 Task: Create a rule from the Recommended list, Task Added to this Project -> add SubTasks in the project UltraTech with SubTasks Gather and Analyse Requirements , Design and Implement Solution , System Test and UAT , Release to Production / Go Live.
Action: Mouse moved to (74, 406)
Screenshot: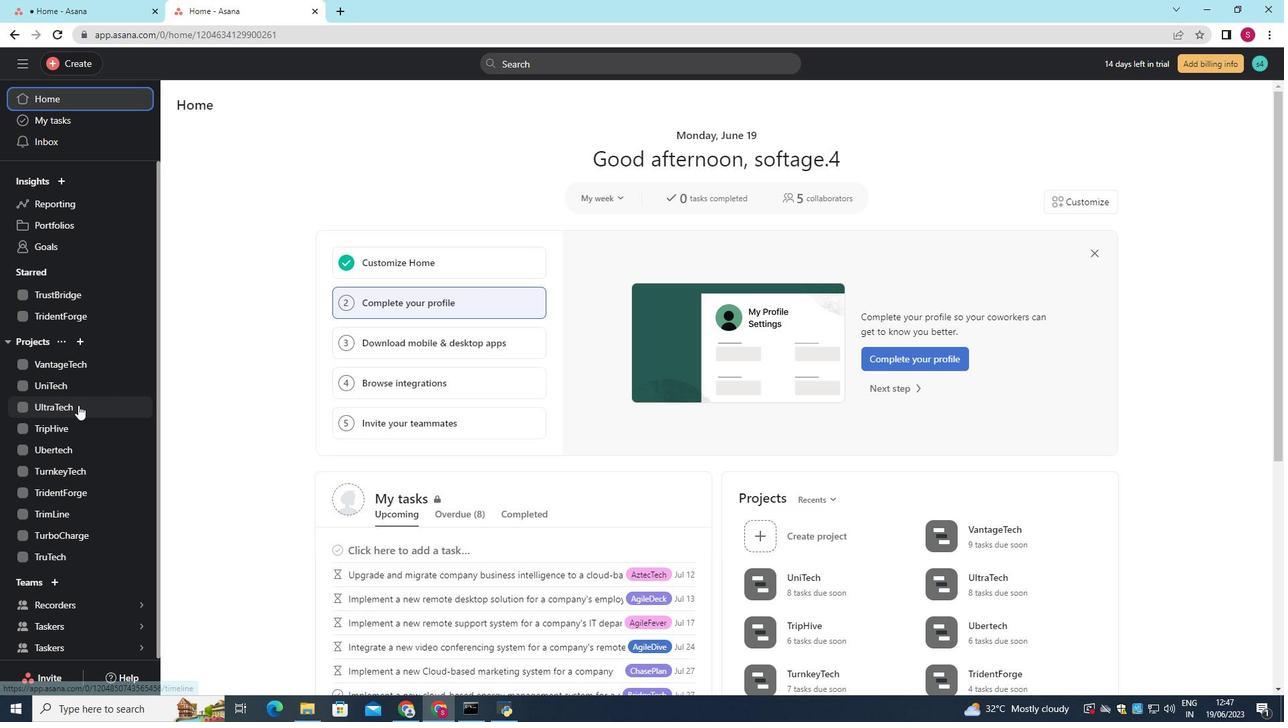 
Action: Mouse pressed left at (74, 406)
Screenshot: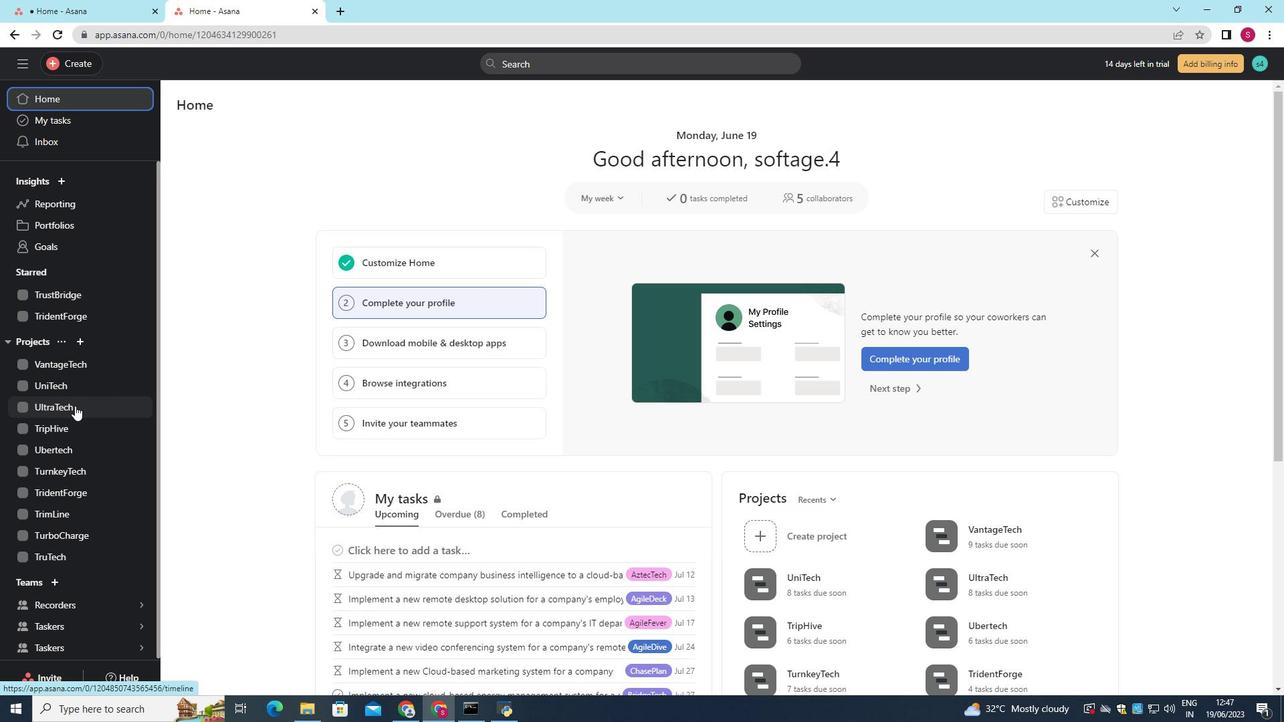 
Action: Mouse moved to (1254, 112)
Screenshot: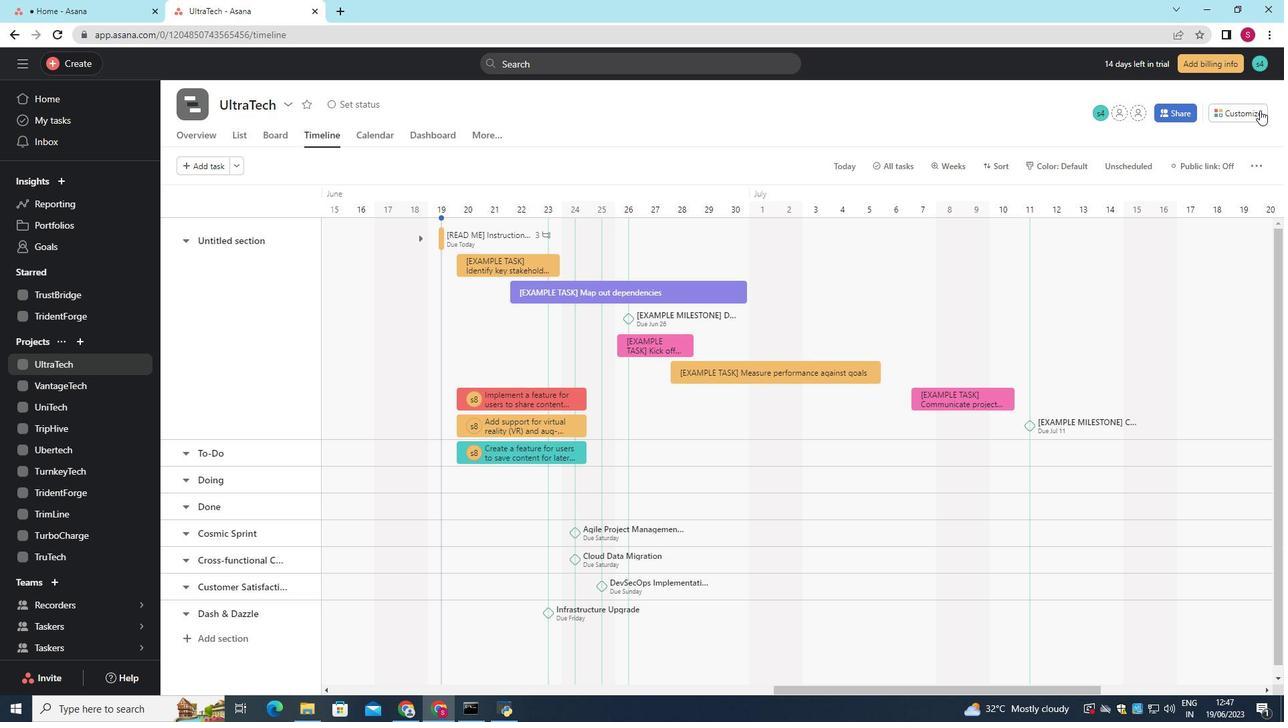 
Action: Mouse pressed left at (1254, 112)
Screenshot: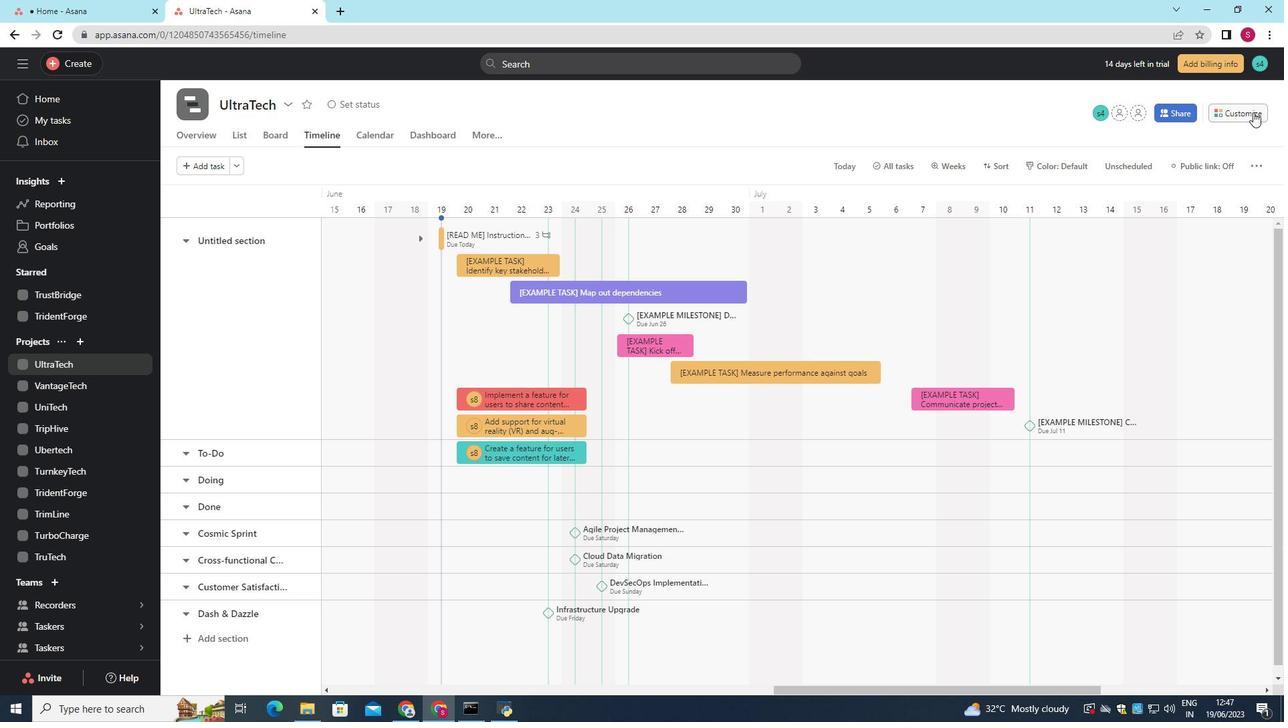 
Action: Mouse moved to (1003, 318)
Screenshot: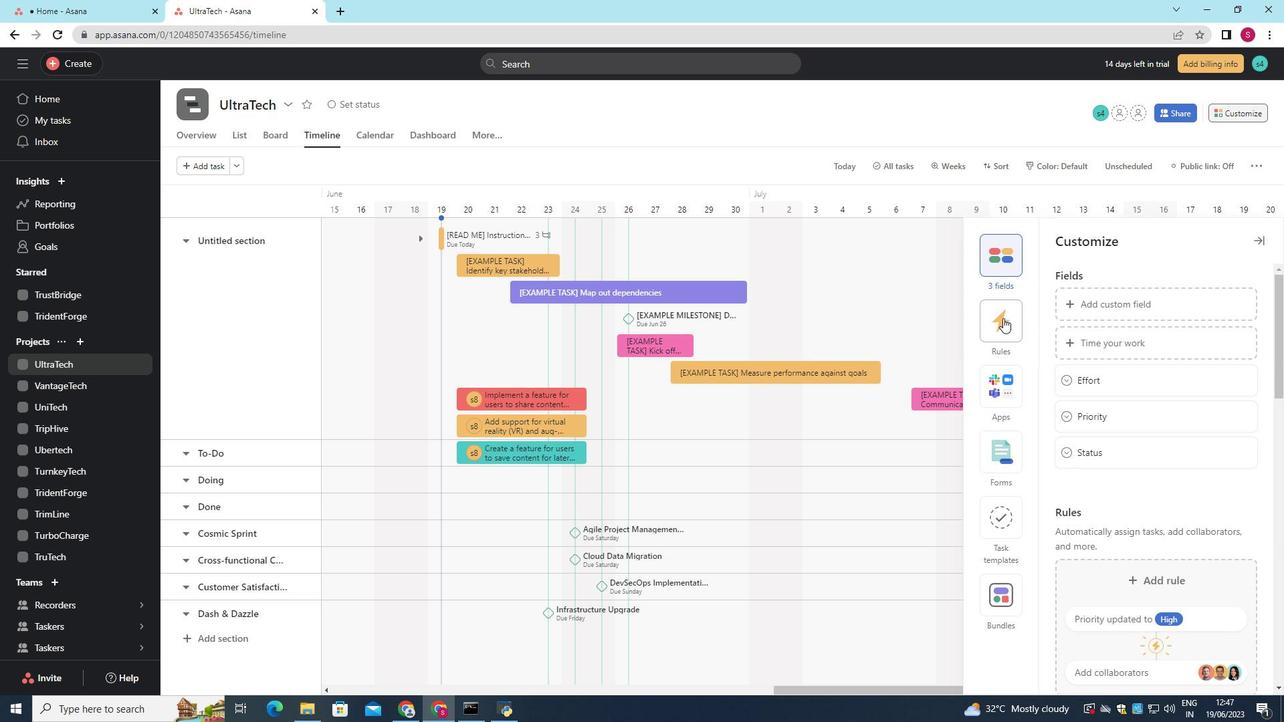 
Action: Mouse pressed left at (1003, 318)
Screenshot: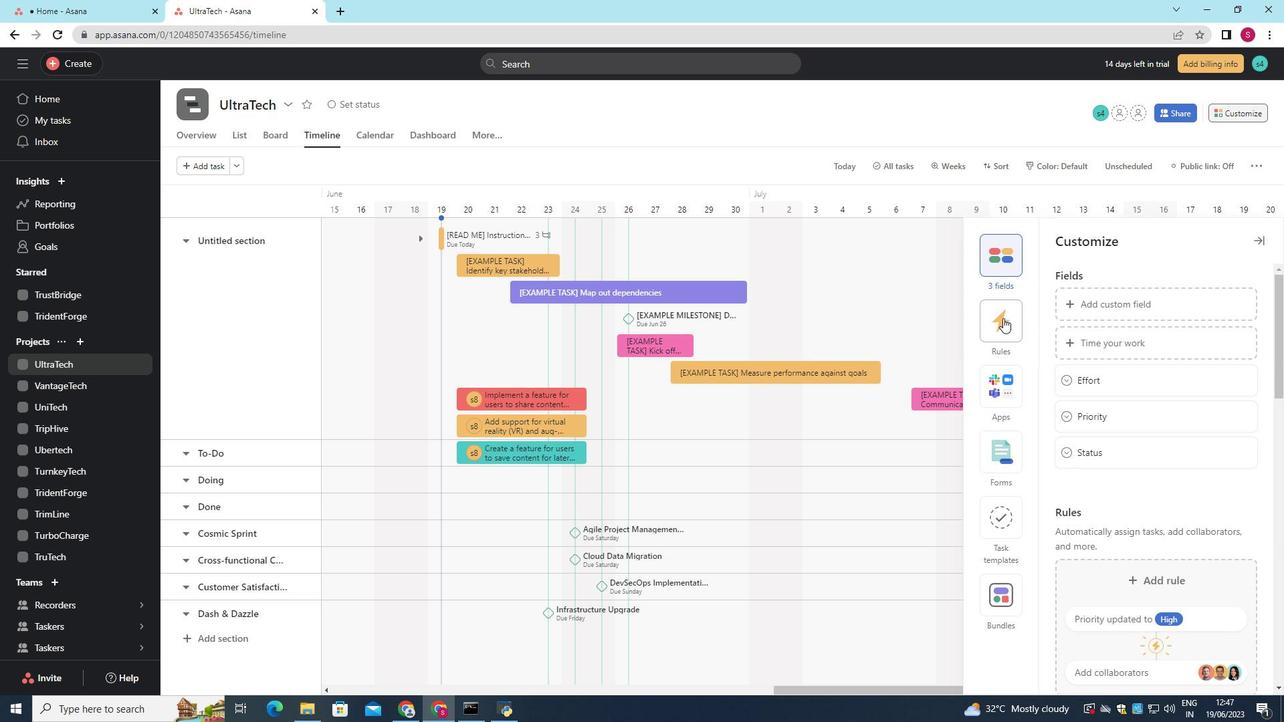 
Action: Mouse moved to (1111, 334)
Screenshot: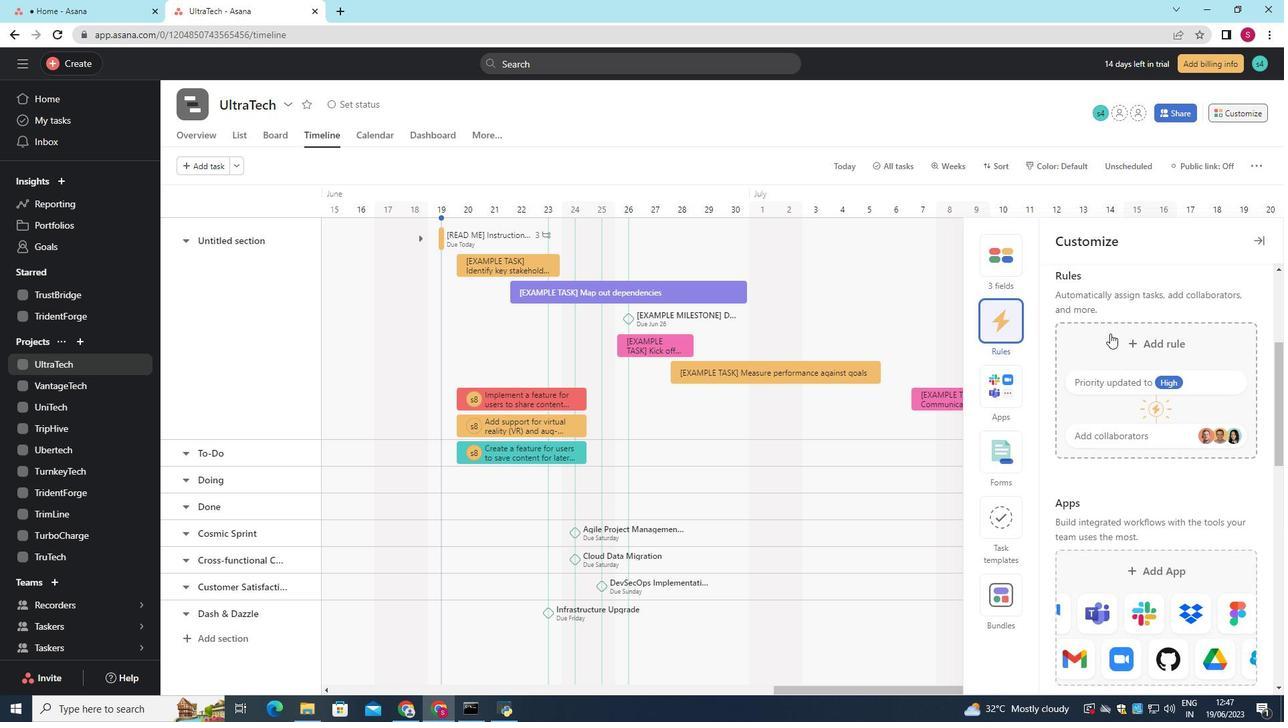 
Action: Mouse pressed left at (1111, 334)
Screenshot: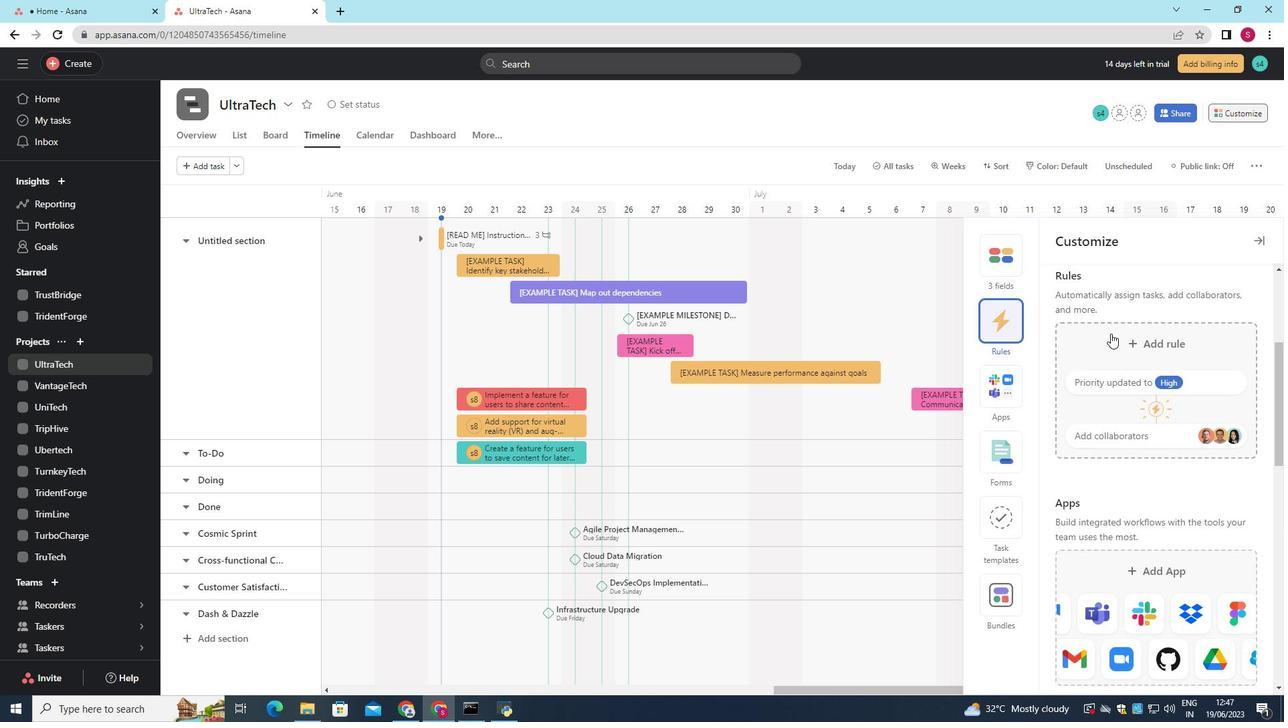 
Action: Mouse moved to (920, 200)
Screenshot: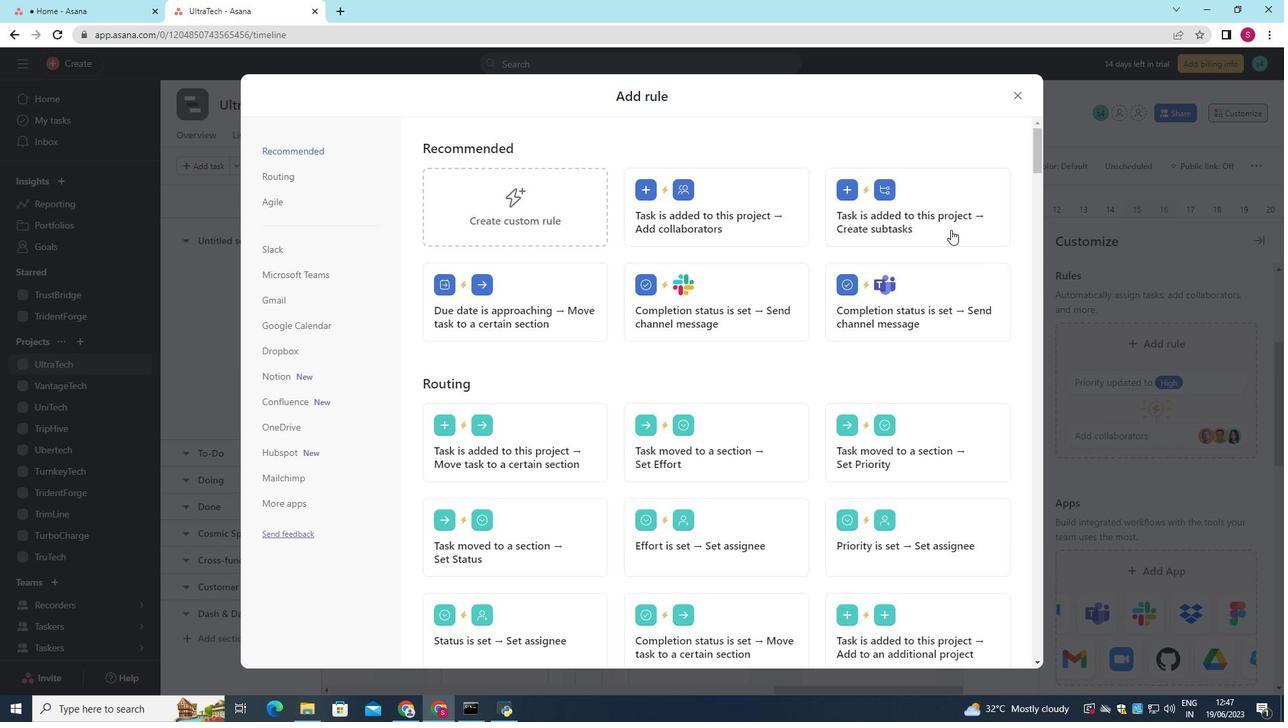 
Action: Mouse pressed left at (920, 200)
Screenshot: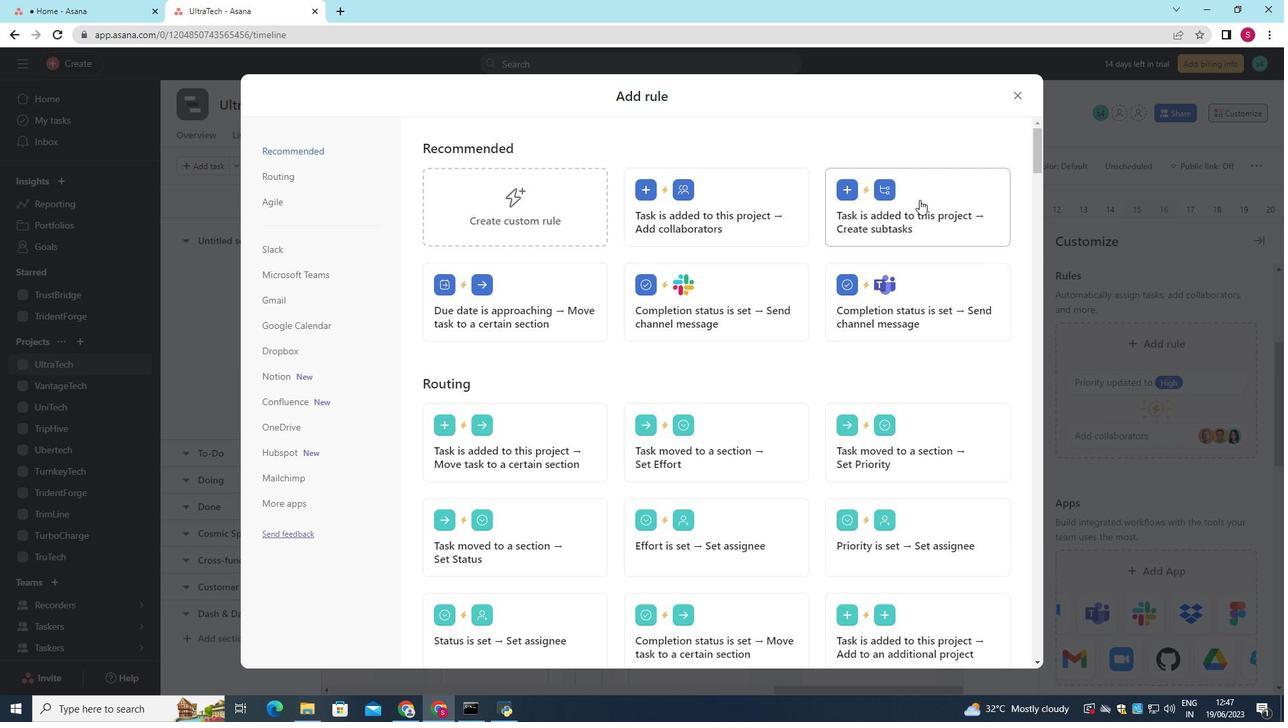
Action: Mouse moved to (846, 211)
Screenshot: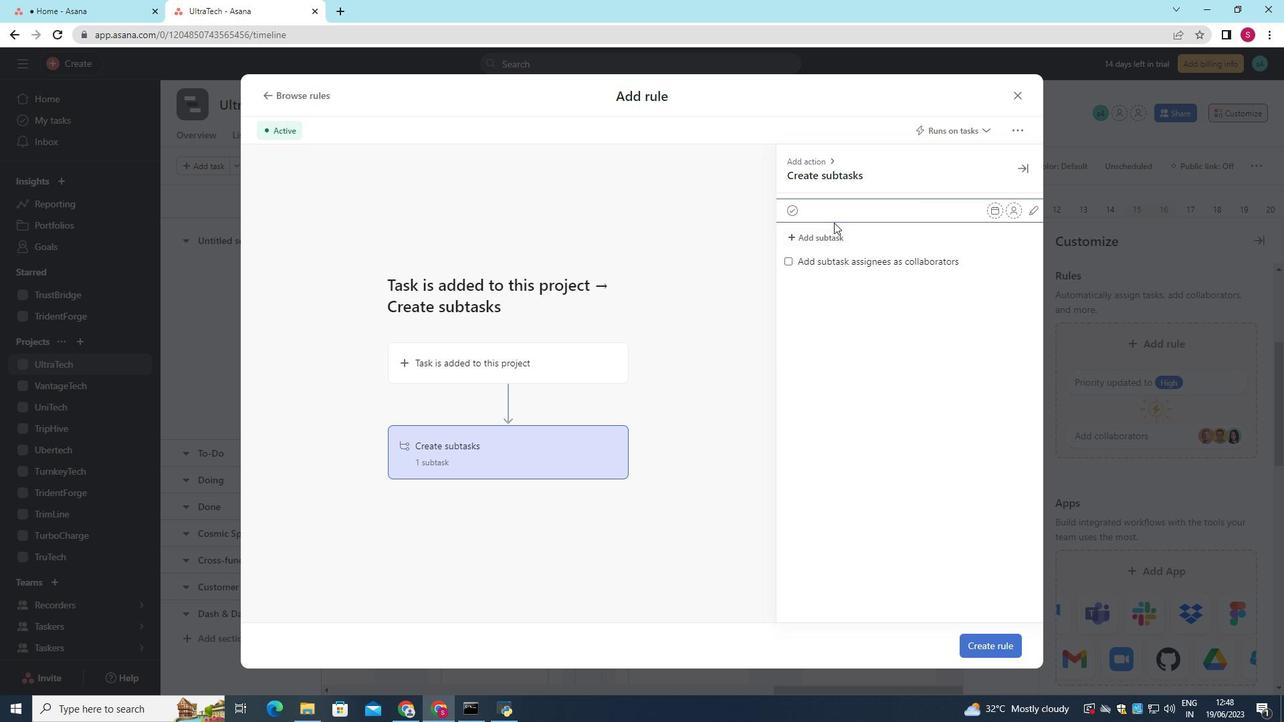
Action: Key pressed <Key.shift><Key.shift><Key.shift><Key.shift><Key.shift><Key.shift><Key.shift><Key.shift><Key.shift><Key.shift>Gather<Key.space>and<Key.space><Key.shift>Analyse<Key.space><Key.shift>Requirements<Key.enter><Key.shift>Design<Key.space>and<Key.space><Key.shift>Implement<Key.space><Key.shift>Solution<Key.enter><Key.shift>System<Key.space><Key.shift>Test<Key.space>and<Key.space><Key.shift>UAT<Key.enter><Key.shift>Release<Key.space>to<Key.space><Key.shift>Production<Key.space>/<Key.space><Key.shift><Key.shift><Key.shift>Go<Key.space><Key.shift>Live
Screenshot: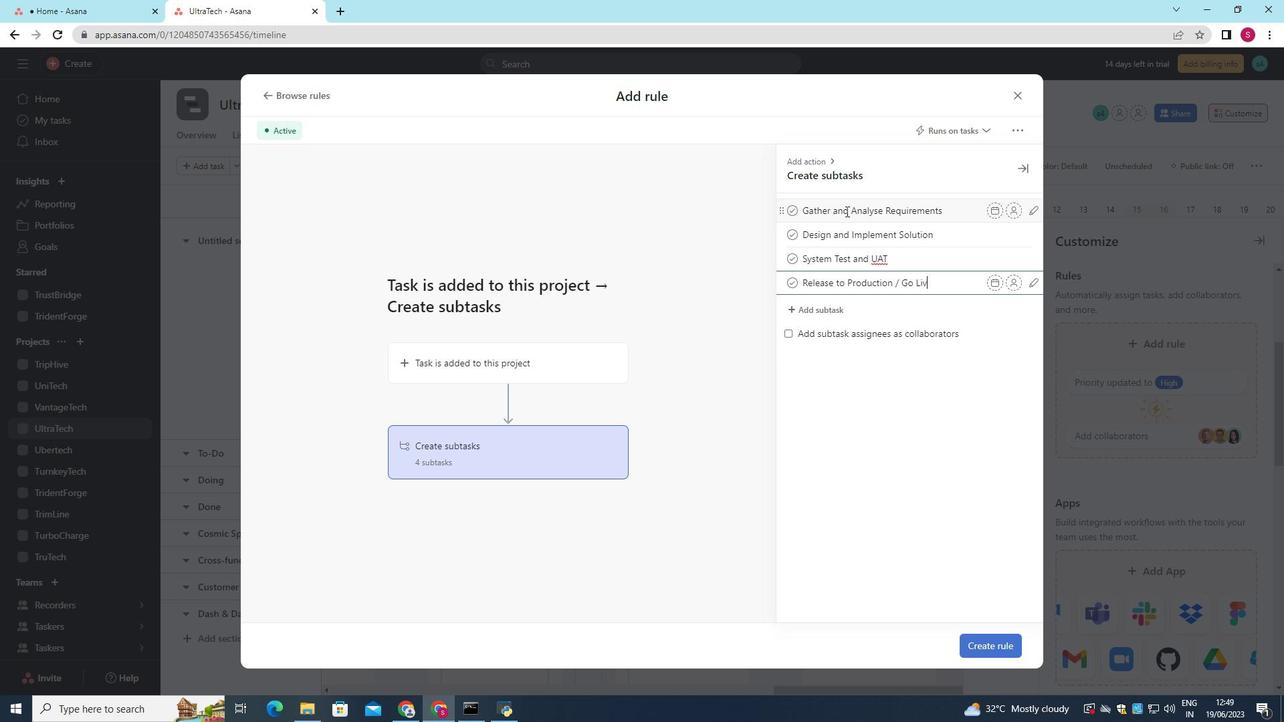 
Action: Mouse moved to (989, 643)
Screenshot: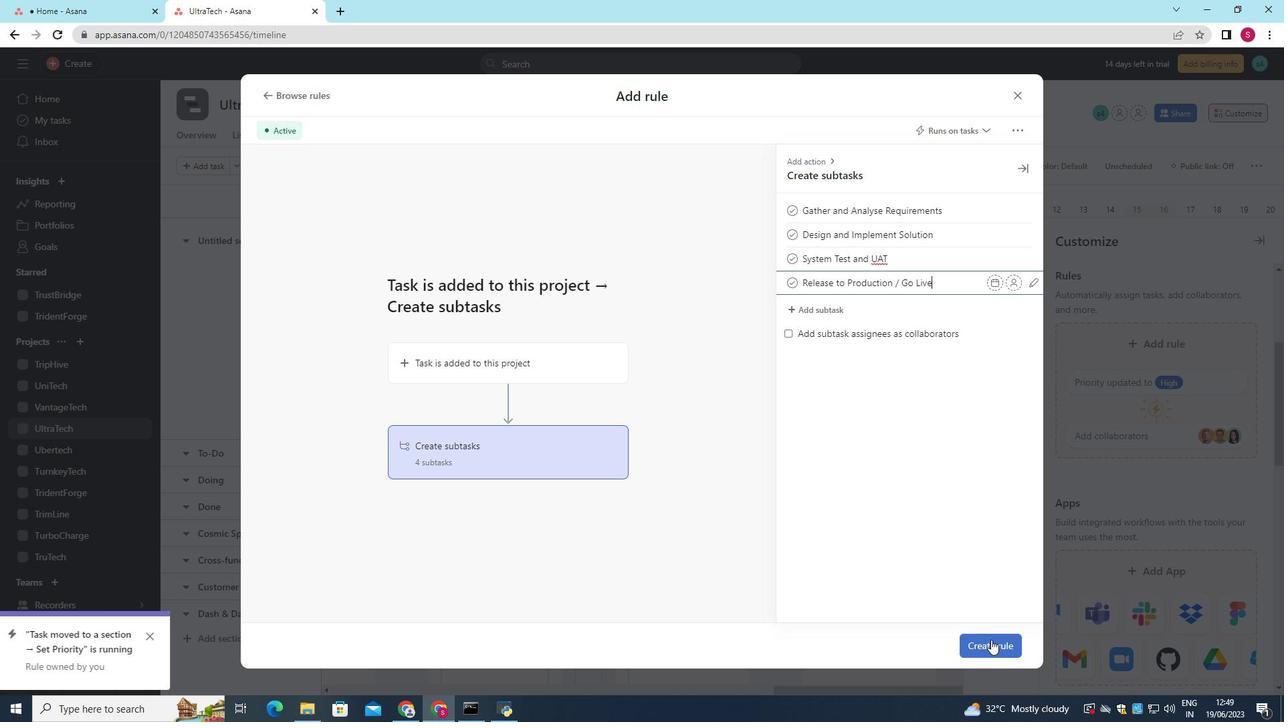 
Action: Mouse pressed left at (989, 643)
Screenshot: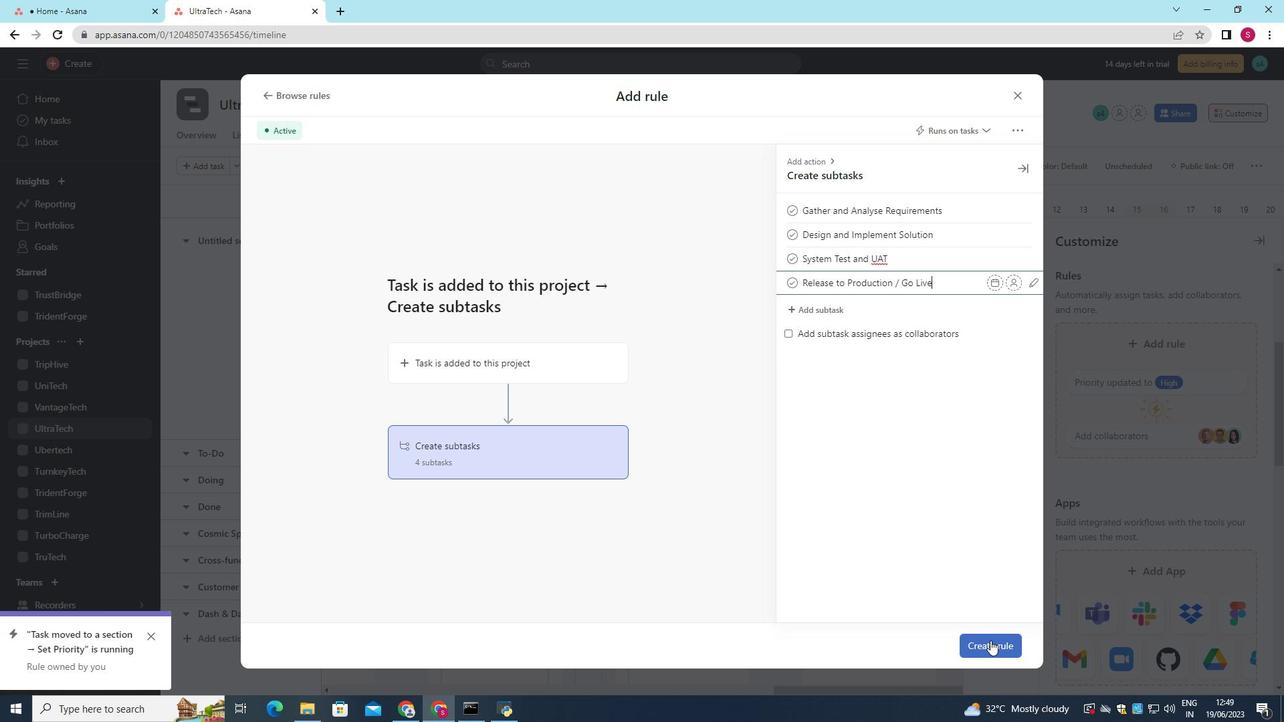 
